 Task: Look for products in the category "Dental Care" from Tea Tree Therapy only.
Action: Mouse moved to (289, 114)
Screenshot: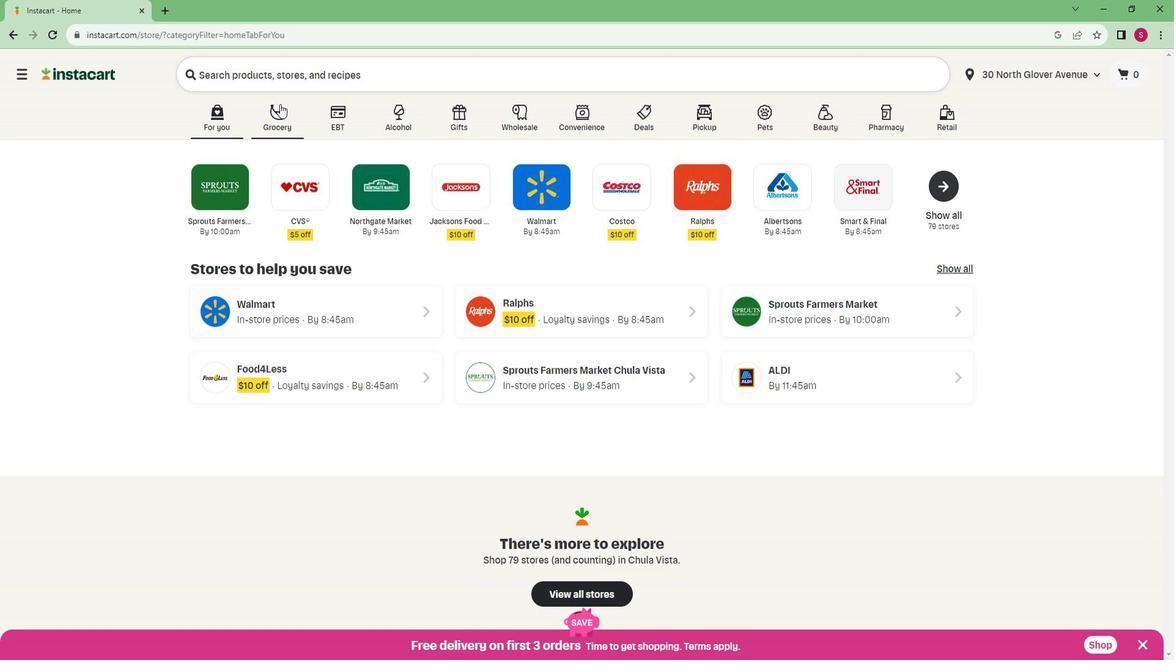
Action: Mouse pressed left at (289, 114)
Screenshot: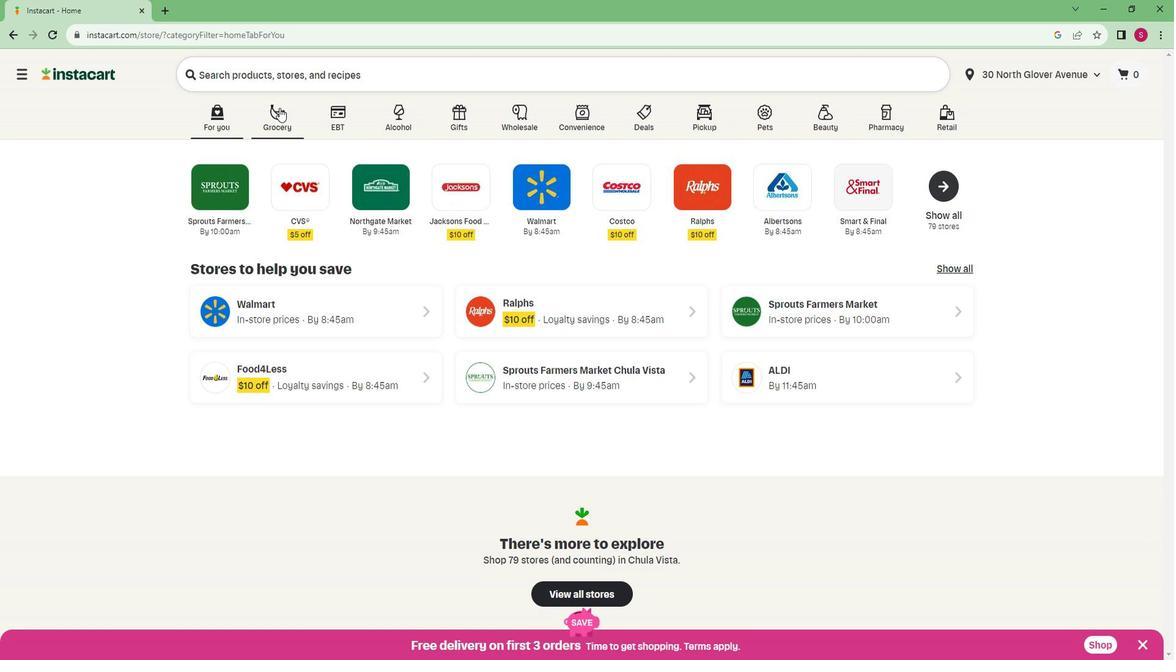
Action: Mouse moved to (248, 343)
Screenshot: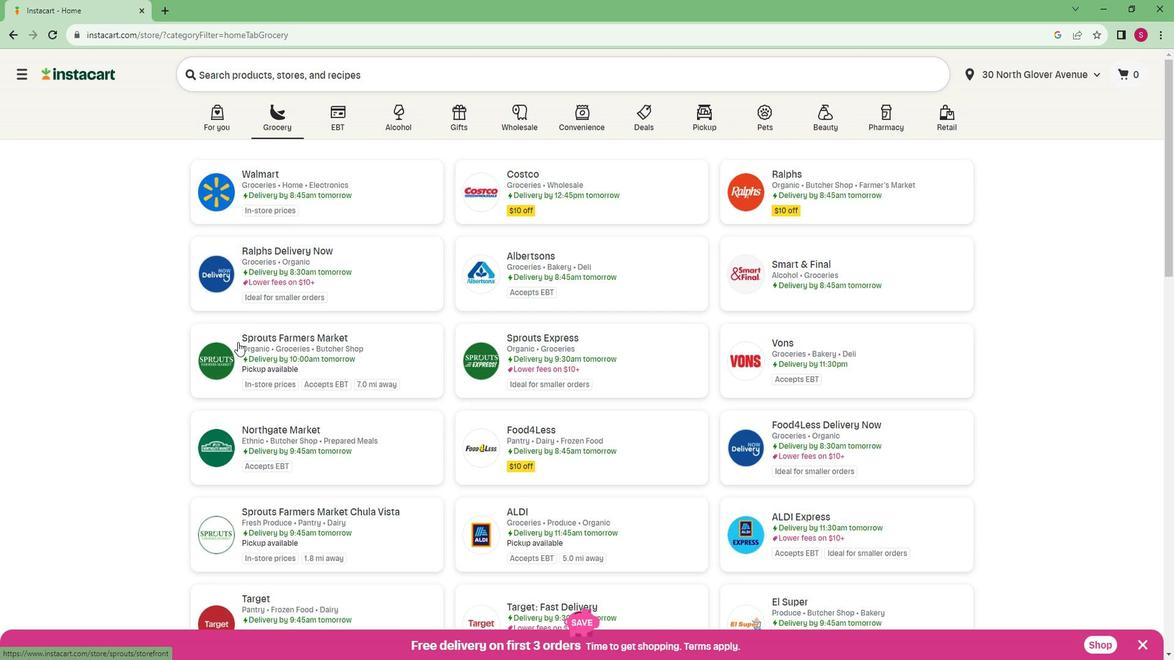 
Action: Mouse scrolled (248, 342) with delta (0, 0)
Screenshot: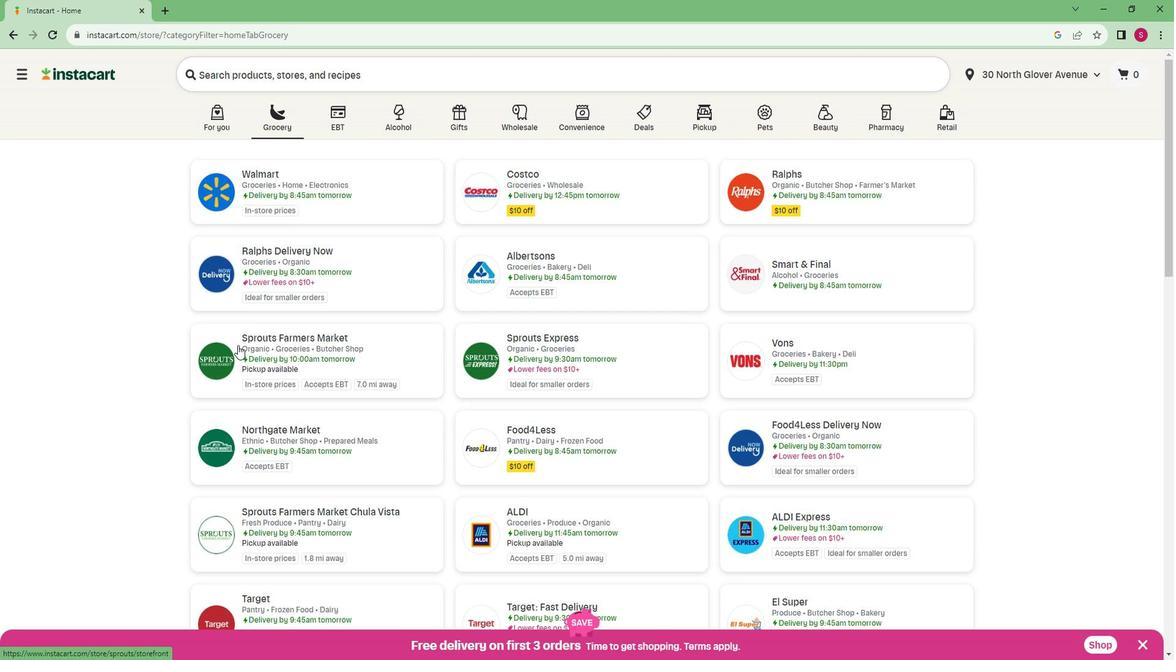 
Action: Mouse scrolled (248, 342) with delta (0, 0)
Screenshot: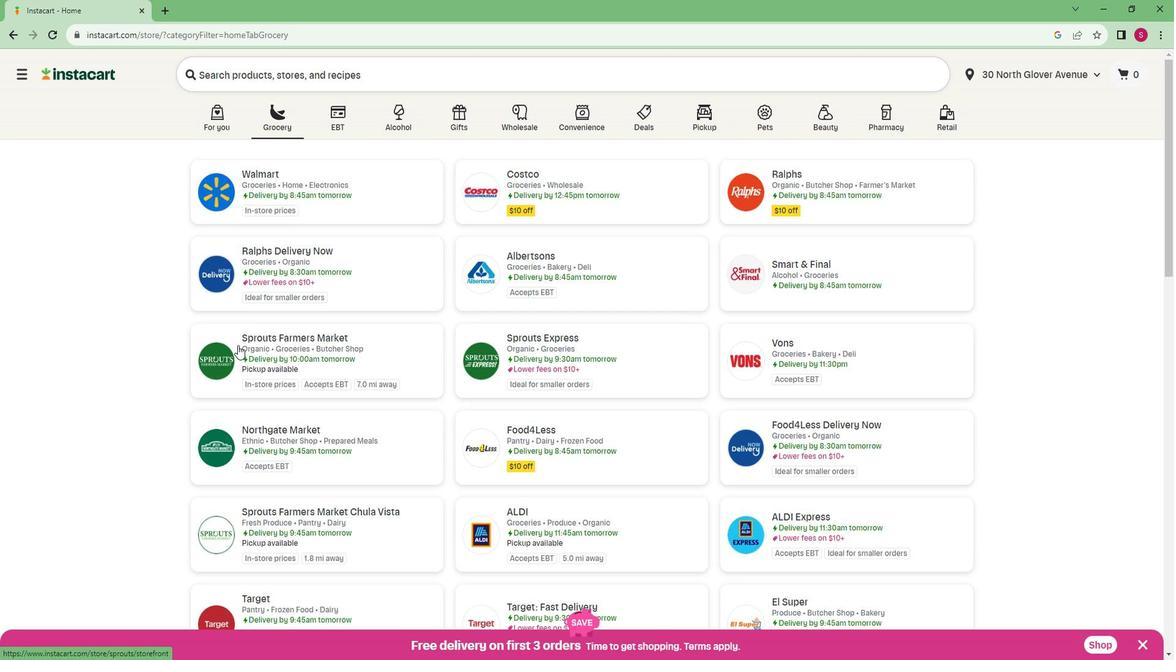 
Action: Mouse scrolled (248, 342) with delta (0, 0)
Screenshot: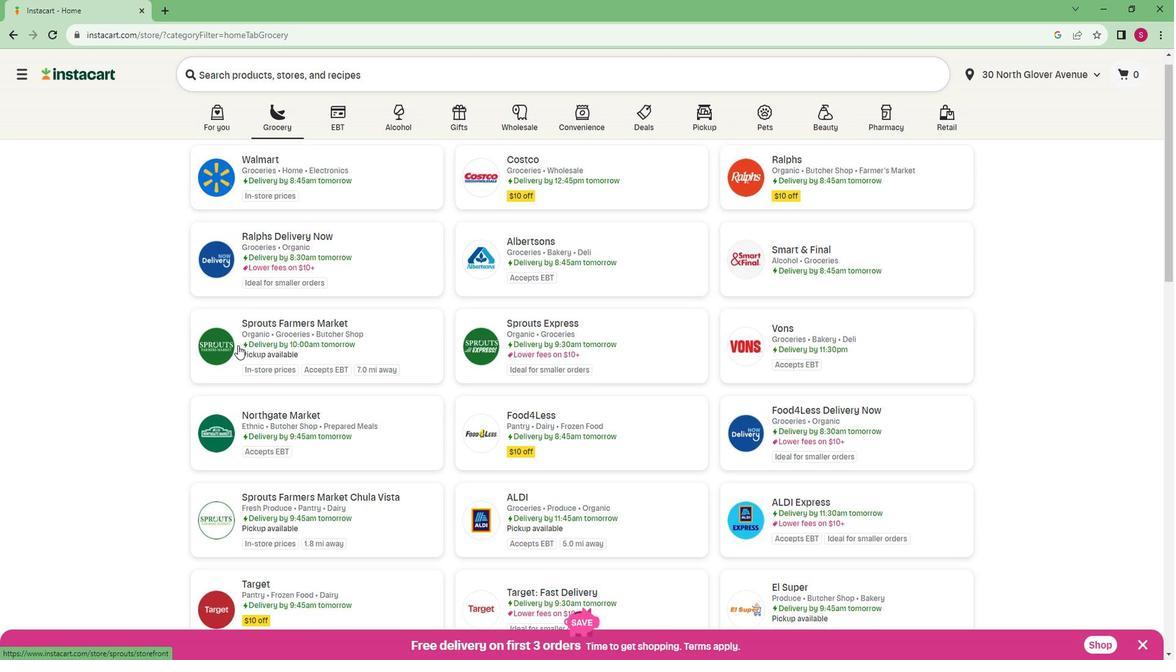 
Action: Mouse scrolled (248, 343) with delta (0, 0)
Screenshot: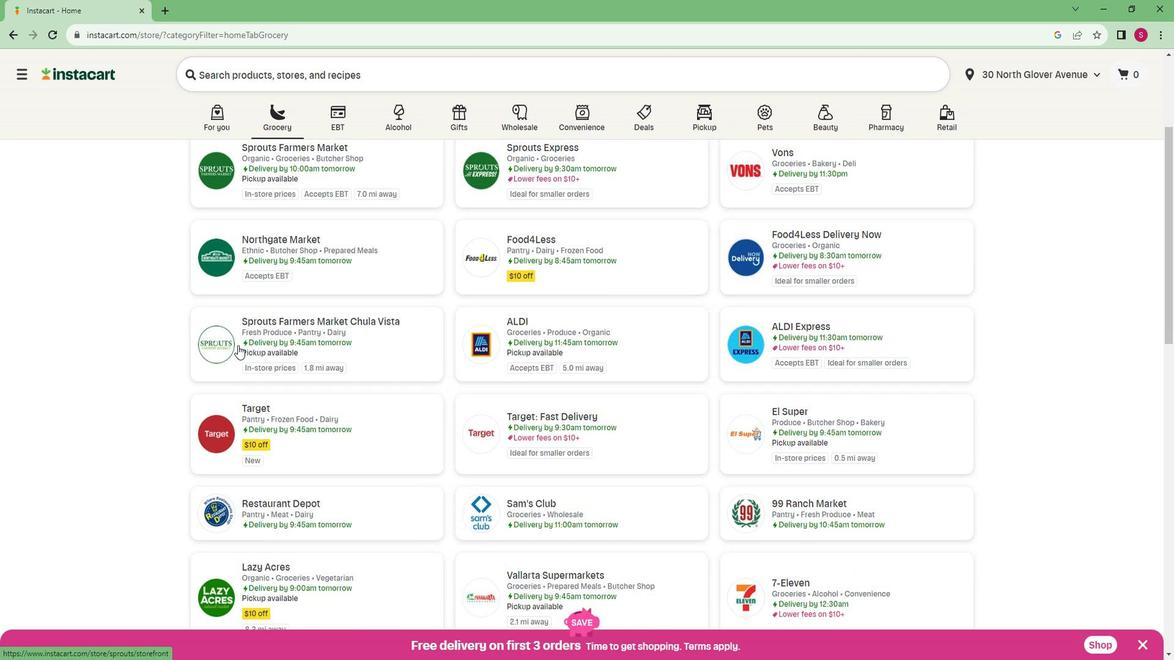 
Action: Mouse moved to (319, 228)
Screenshot: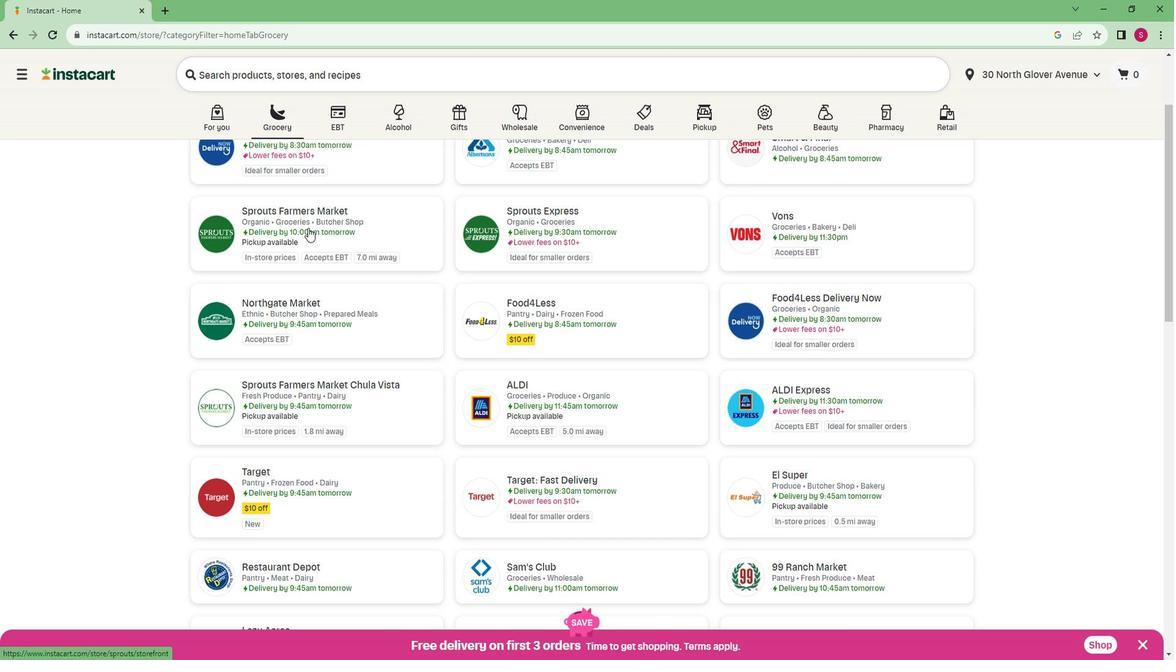 
Action: Mouse pressed left at (319, 228)
Screenshot: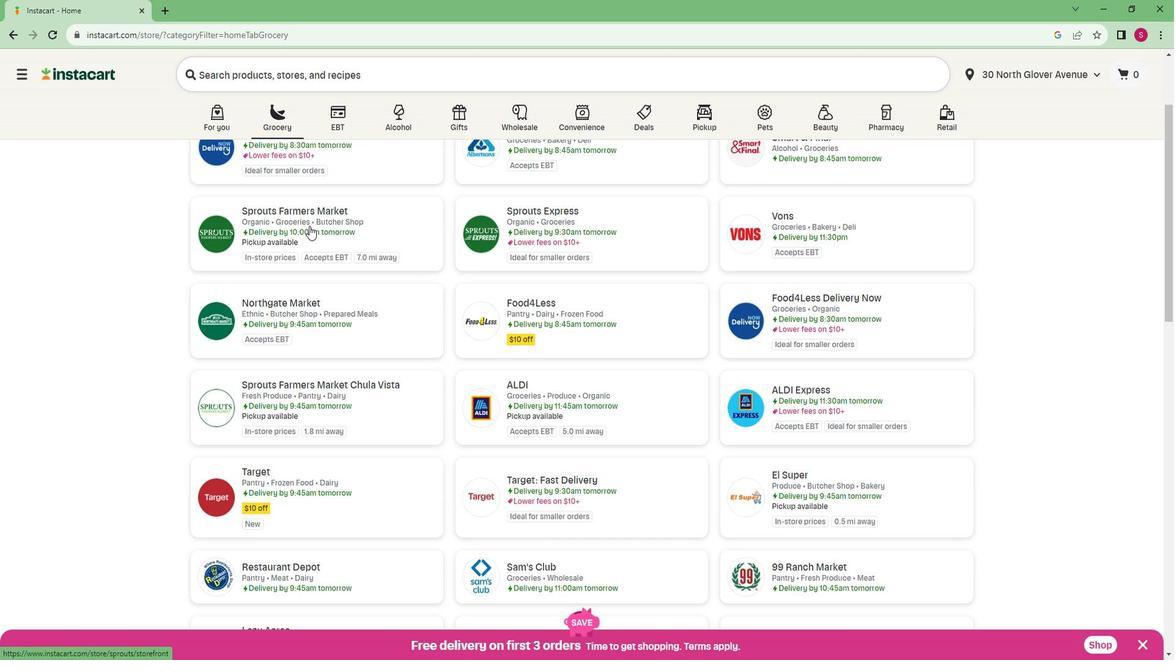
Action: Mouse moved to (35, 454)
Screenshot: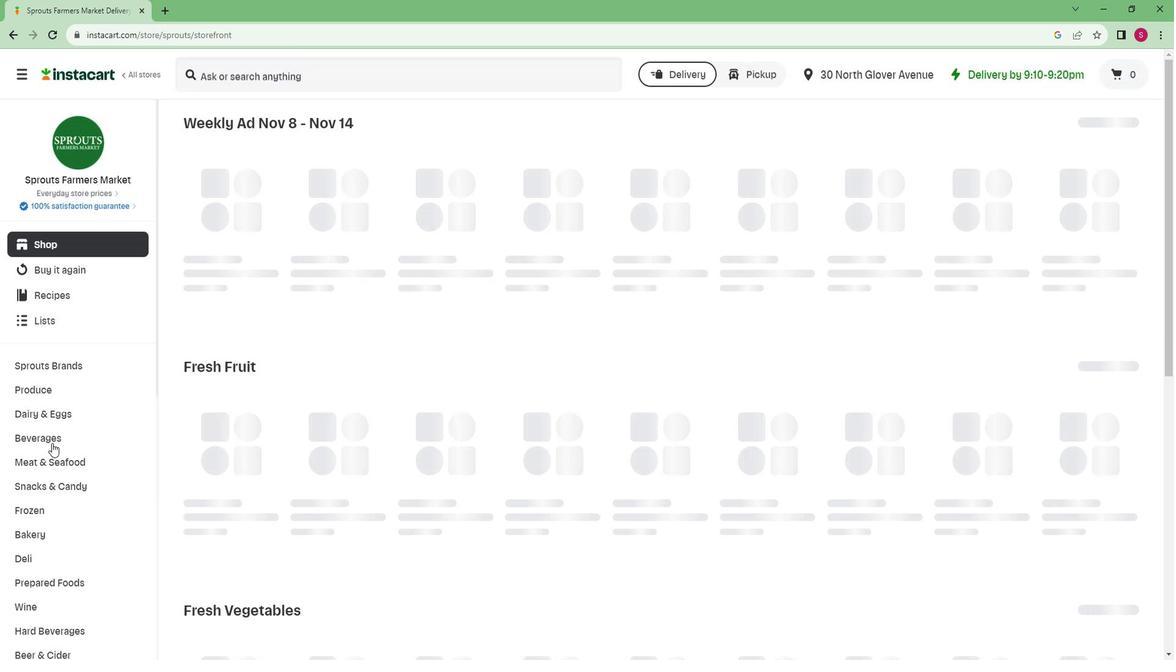 
Action: Mouse scrolled (35, 454) with delta (0, 0)
Screenshot: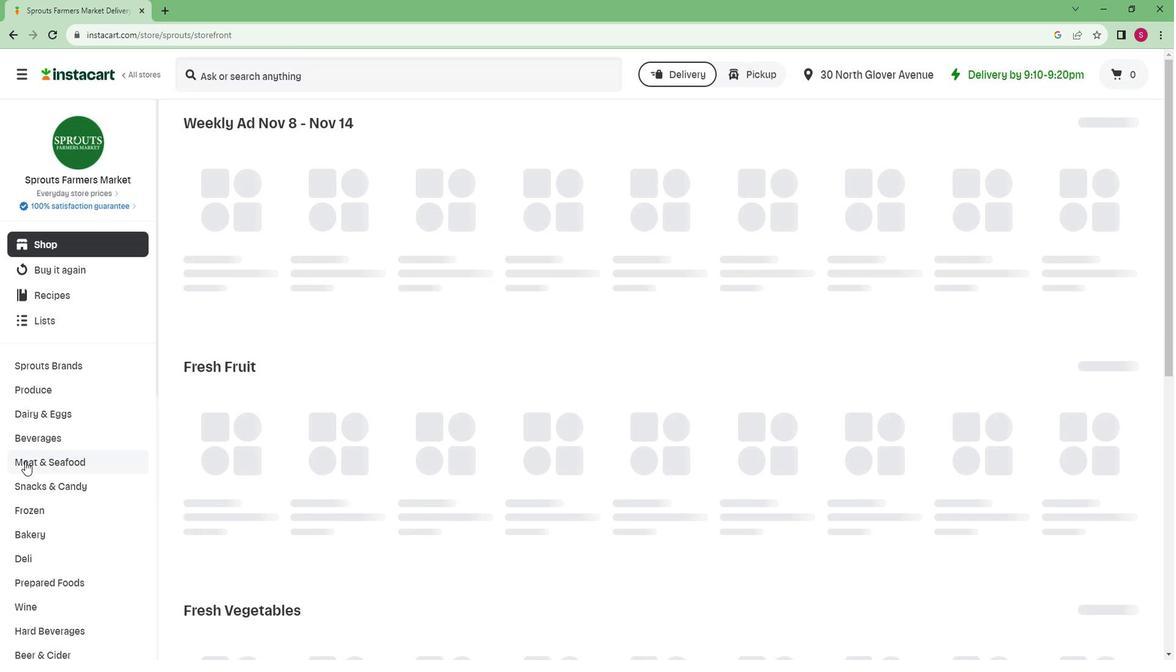 
Action: Mouse scrolled (35, 454) with delta (0, 0)
Screenshot: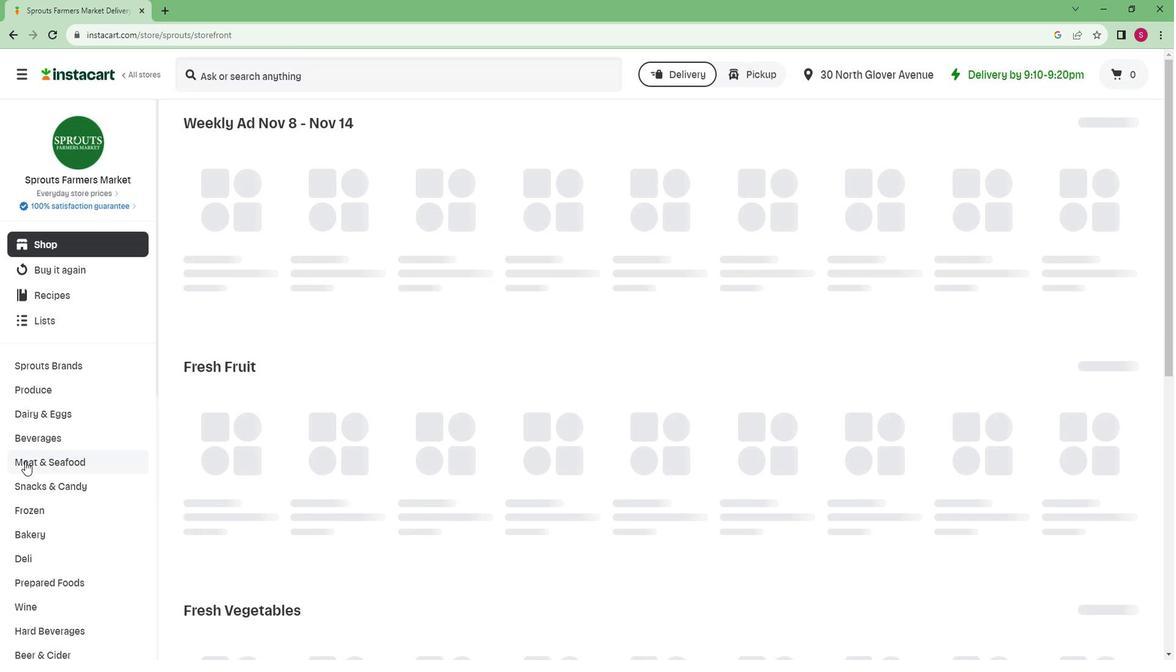 
Action: Mouse moved to (34, 454)
Screenshot: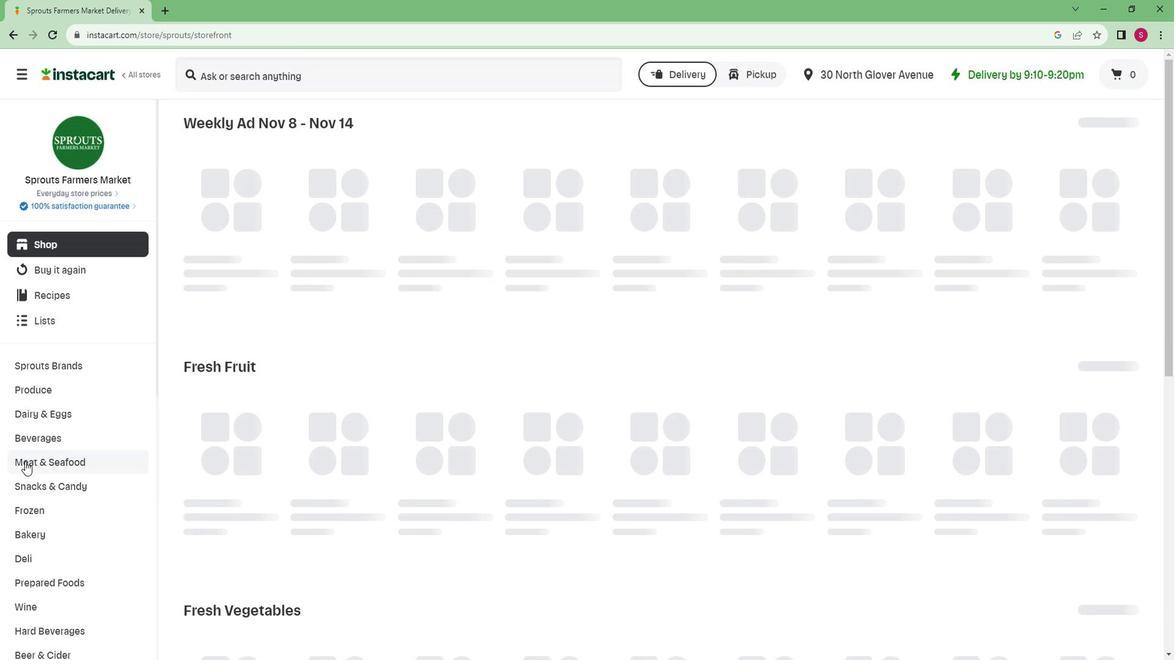 
Action: Mouse scrolled (34, 454) with delta (0, 0)
Screenshot: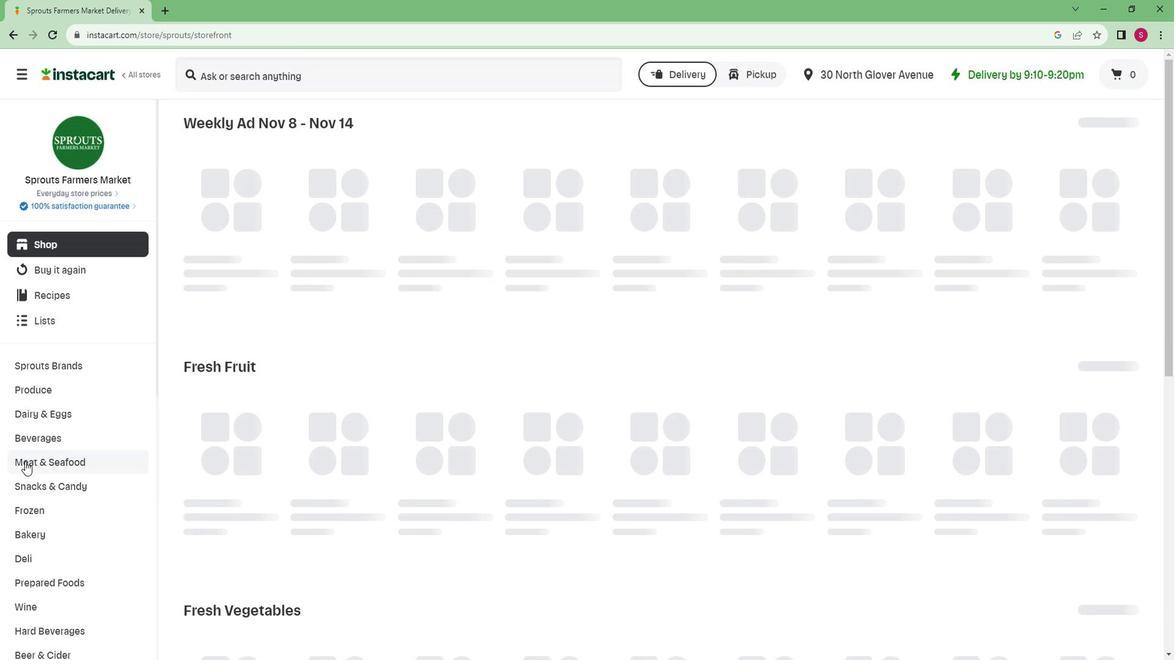 
Action: Mouse moved to (33, 454)
Screenshot: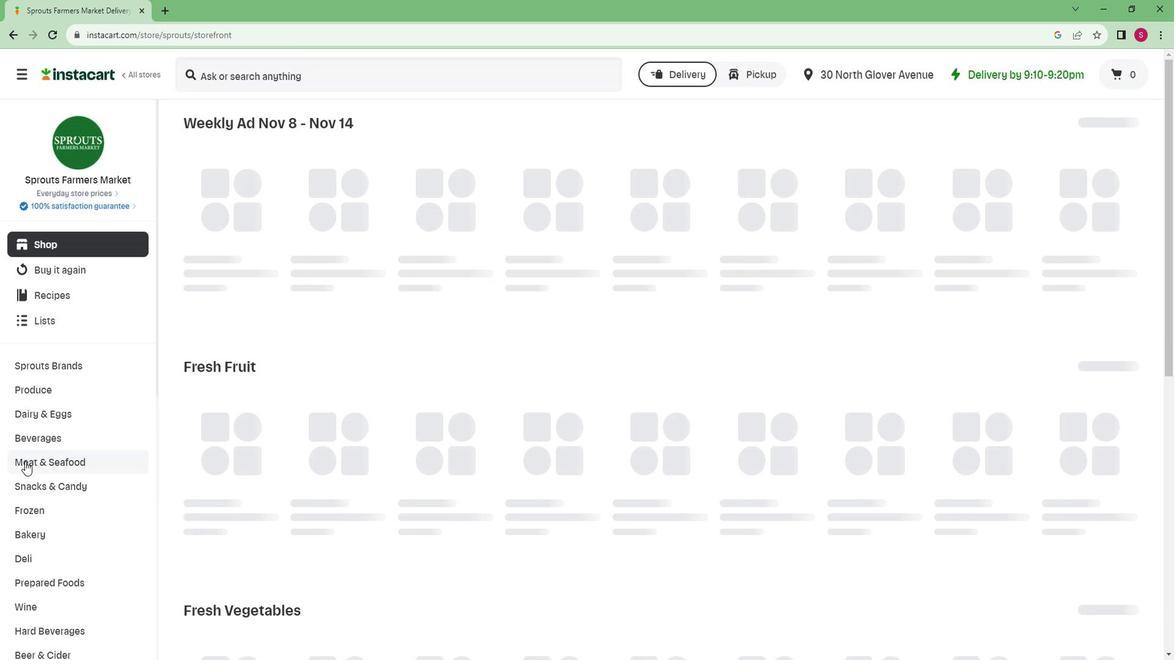 
Action: Mouse scrolled (33, 454) with delta (0, 0)
Screenshot: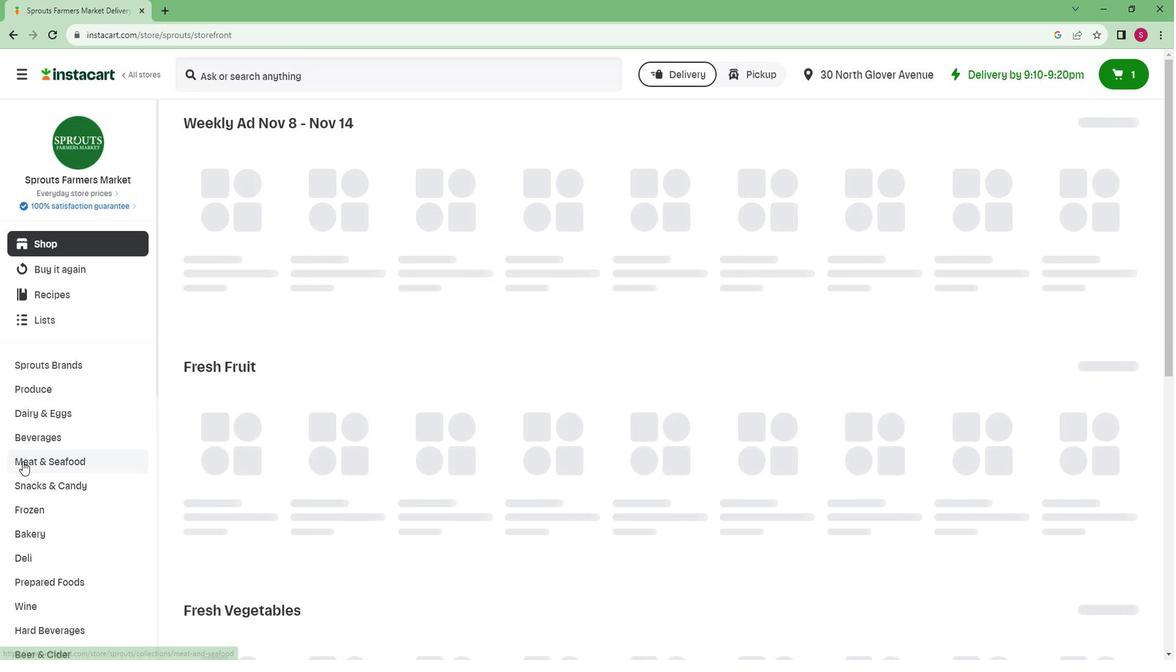 
Action: Mouse moved to (33, 454)
Screenshot: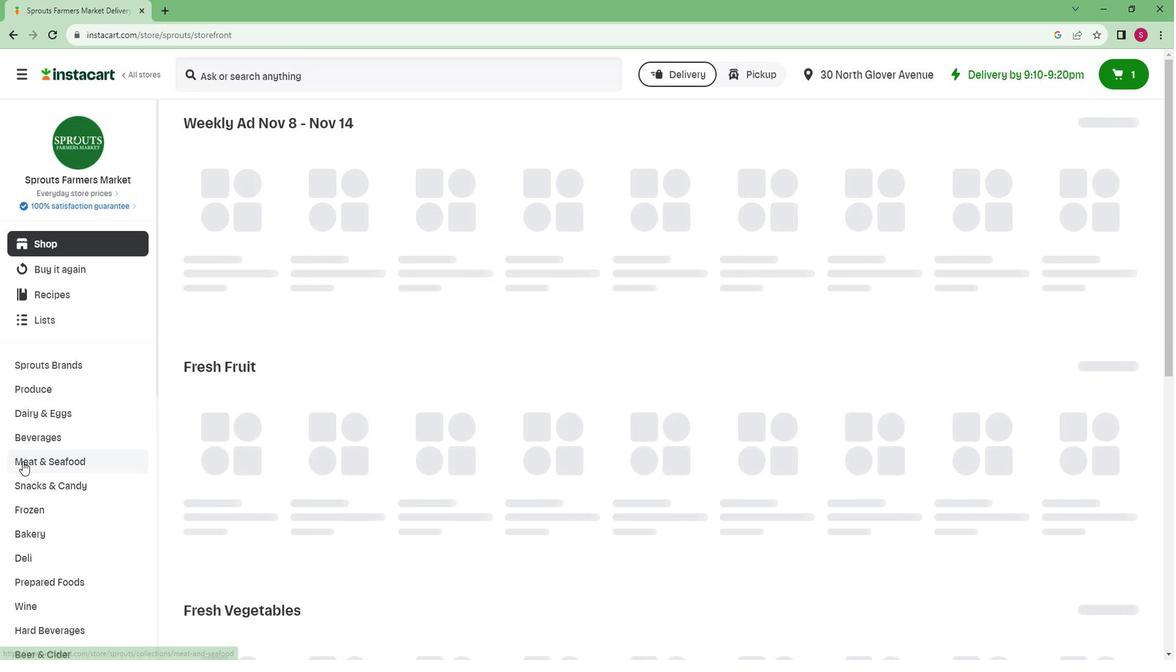 
Action: Mouse scrolled (33, 454) with delta (0, 0)
Screenshot: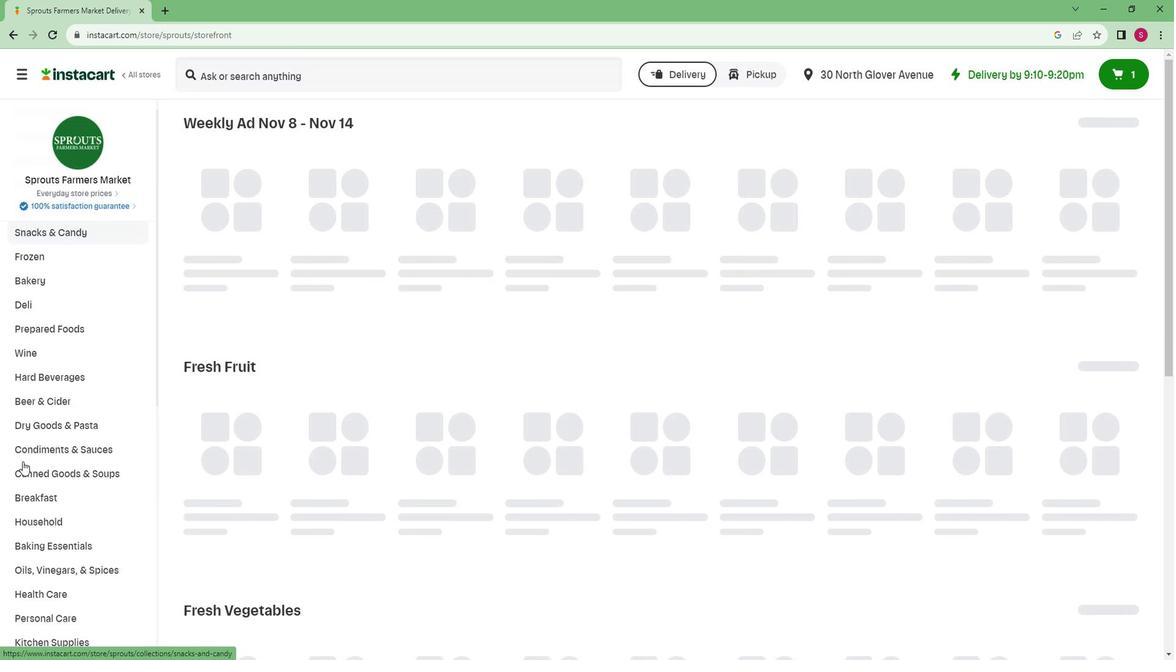 
Action: Mouse scrolled (33, 454) with delta (0, 0)
Screenshot: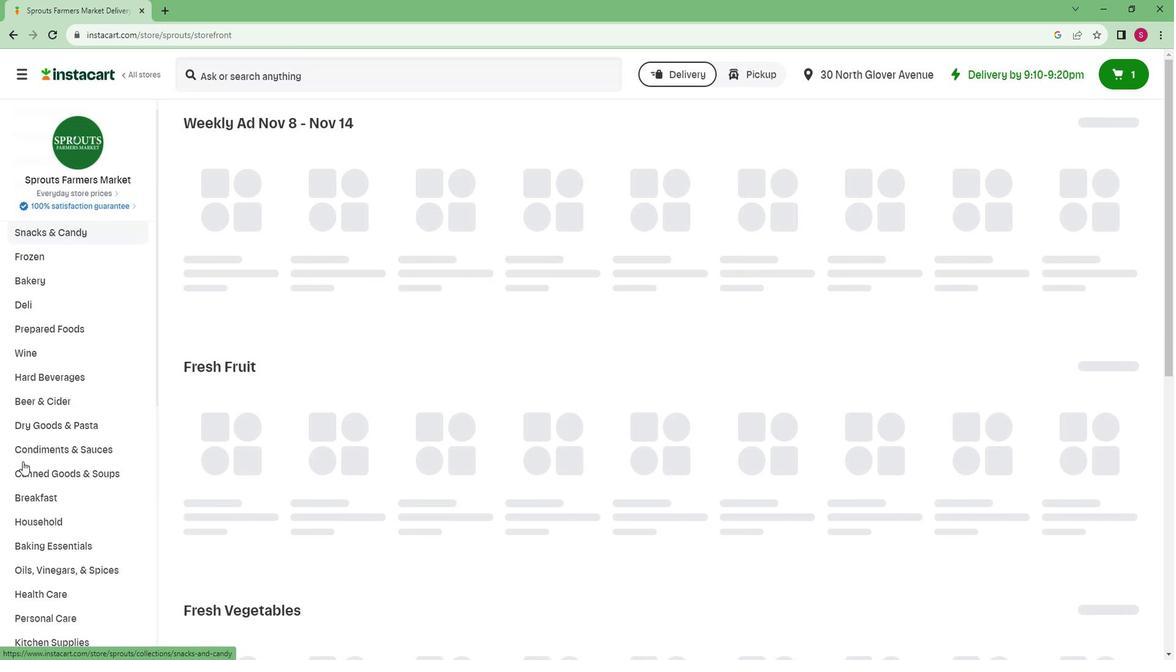 
Action: Mouse scrolled (33, 454) with delta (0, 0)
Screenshot: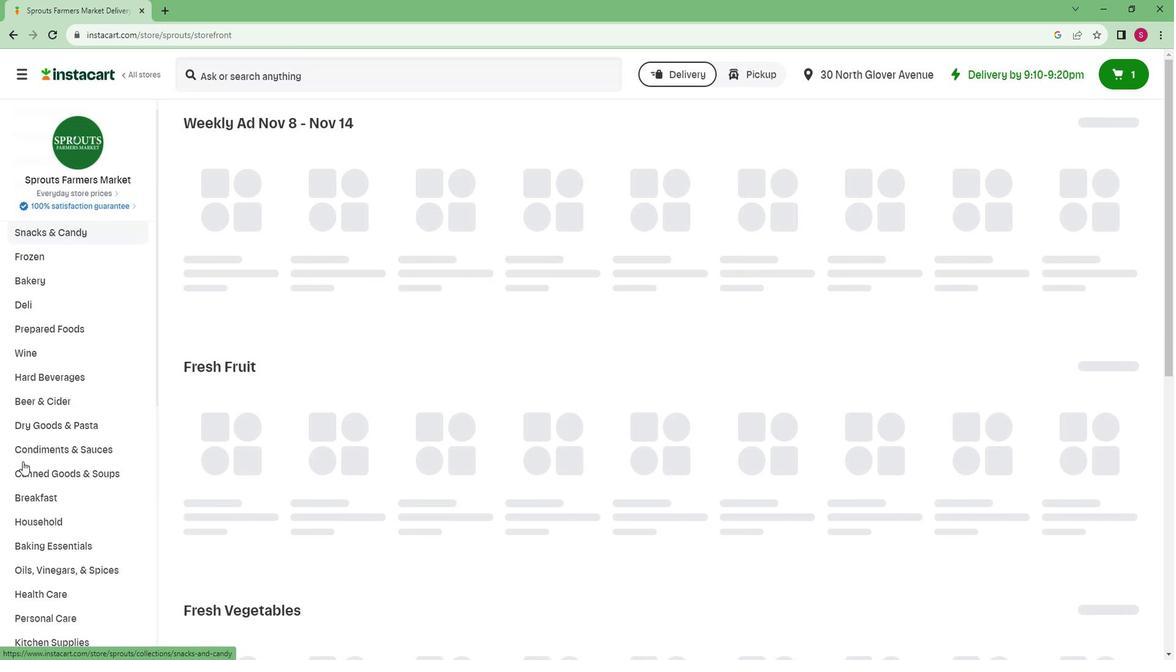 
Action: Mouse scrolled (33, 454) with delta (0, 0)
Screenshot: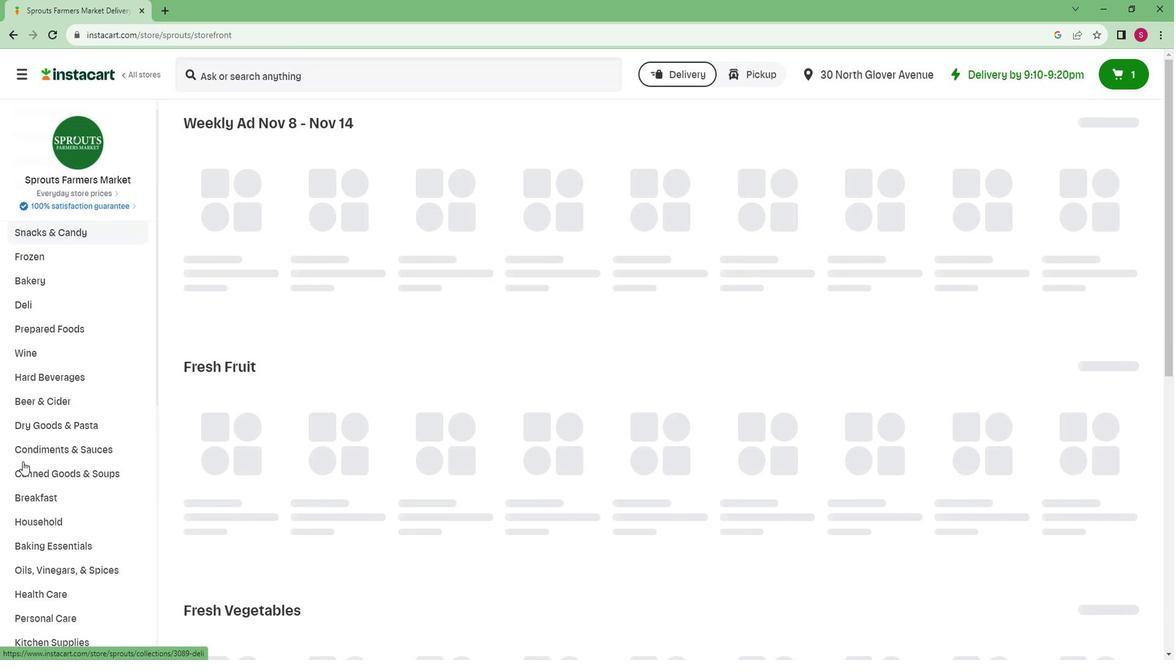
Action: Mouse moved to (37, 605)
Screenshot: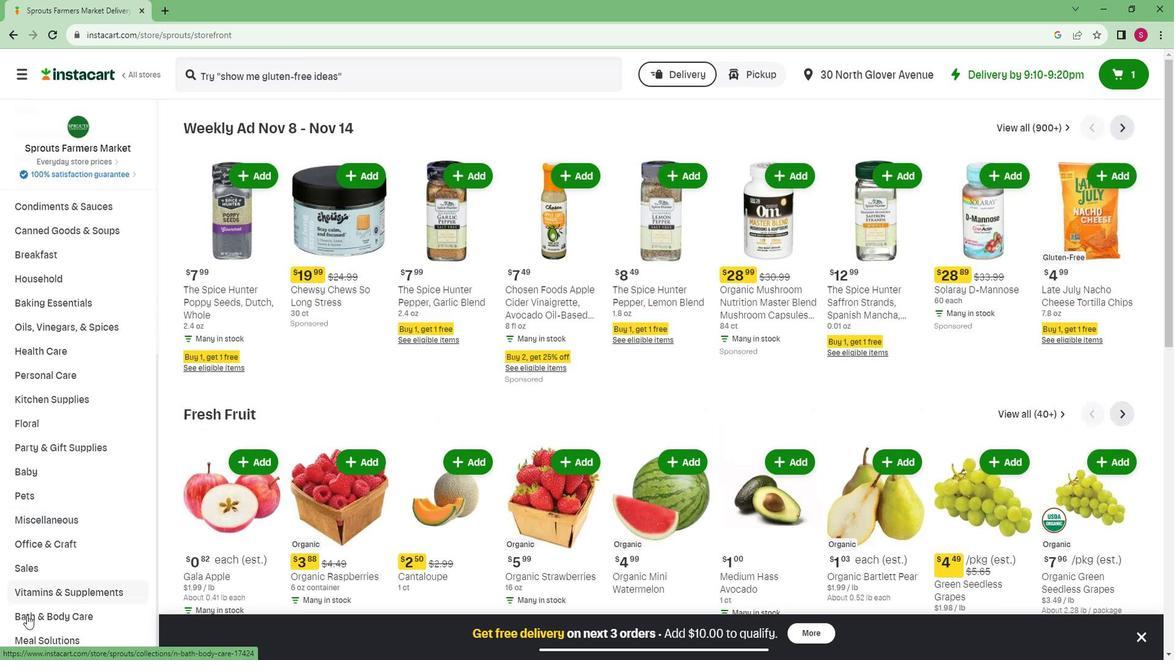 
Action: Mouse pressed left at (37, 605)
Screenshot: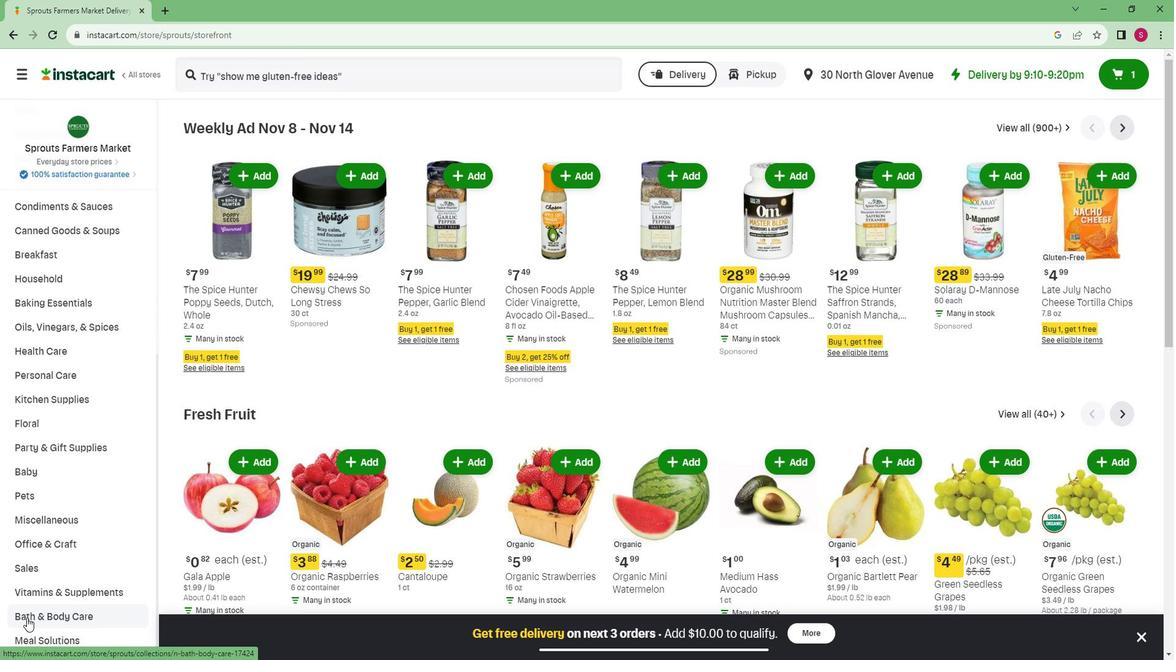 
Action: Mouse moved to (820, 165)
Screenshot: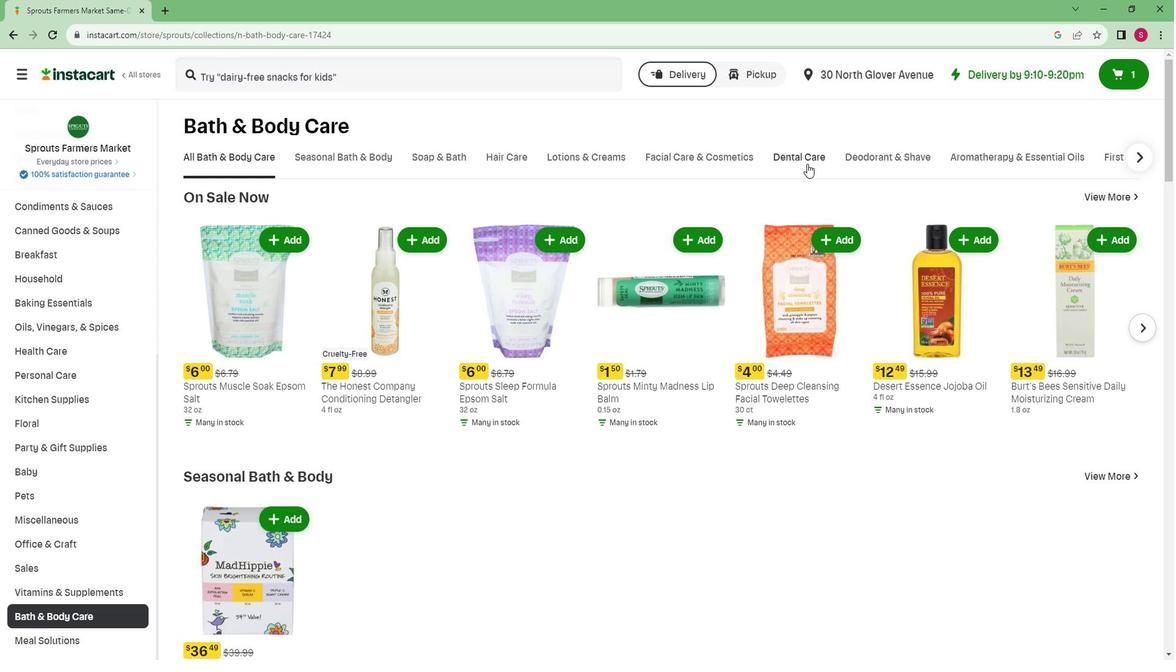 
Action: Mouse pressed left at (820, 165)
Screenshot: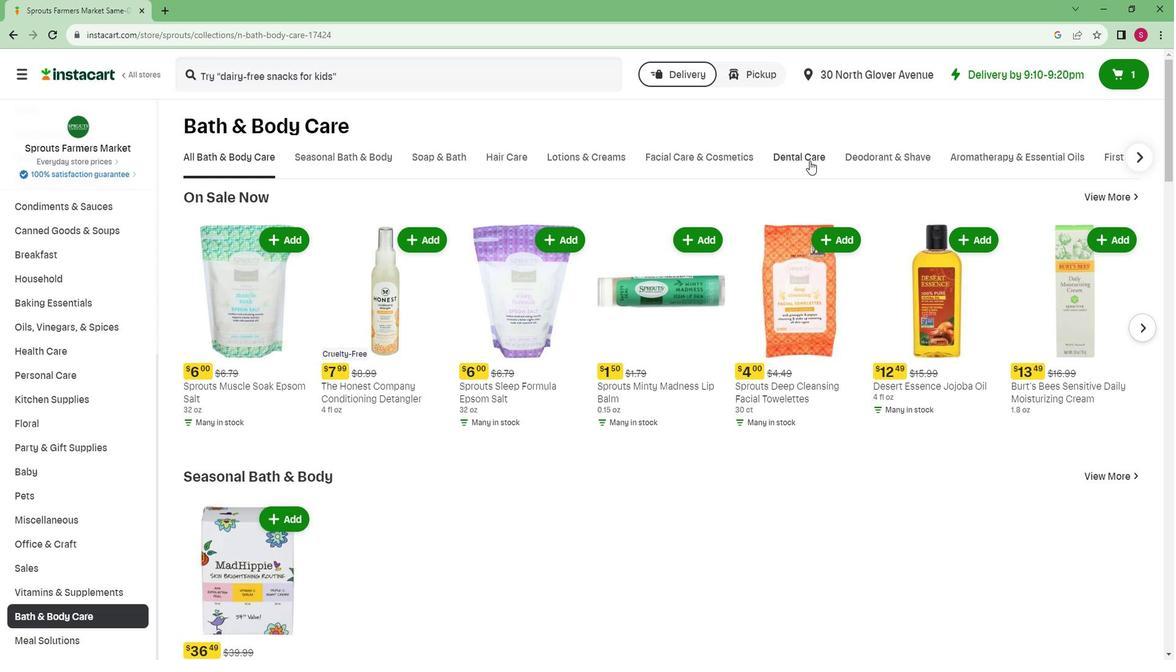 
Action: Mouse moved to (398, 206)
Screenshot: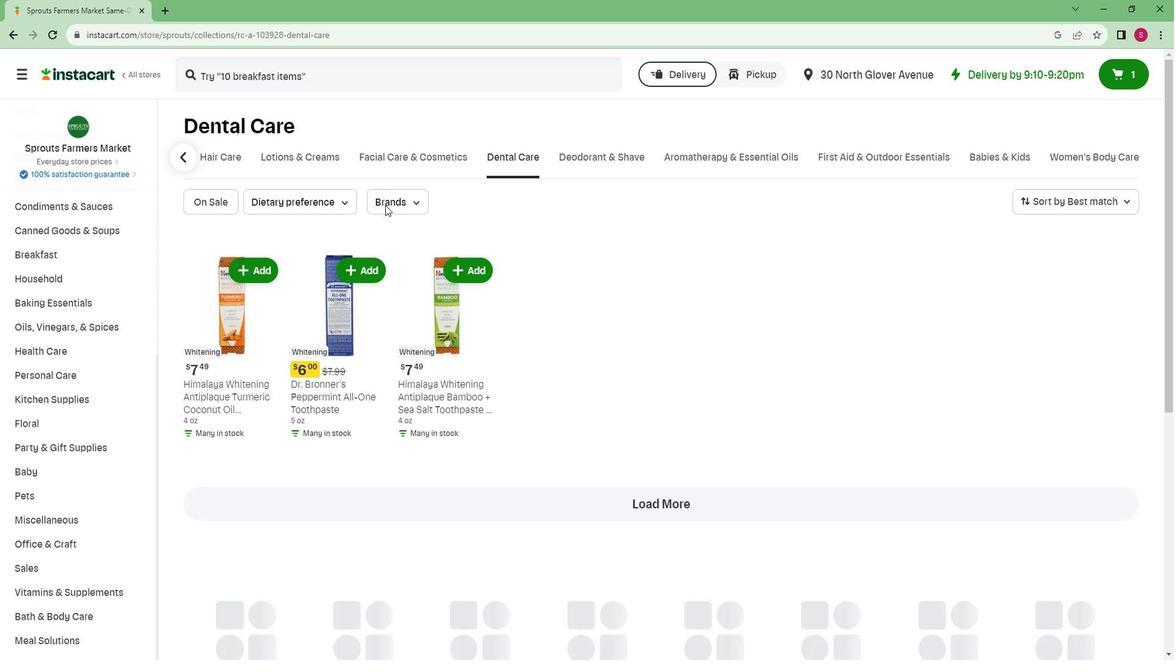 
Action: Mouse pressed left at (398, 206)
Screenshot: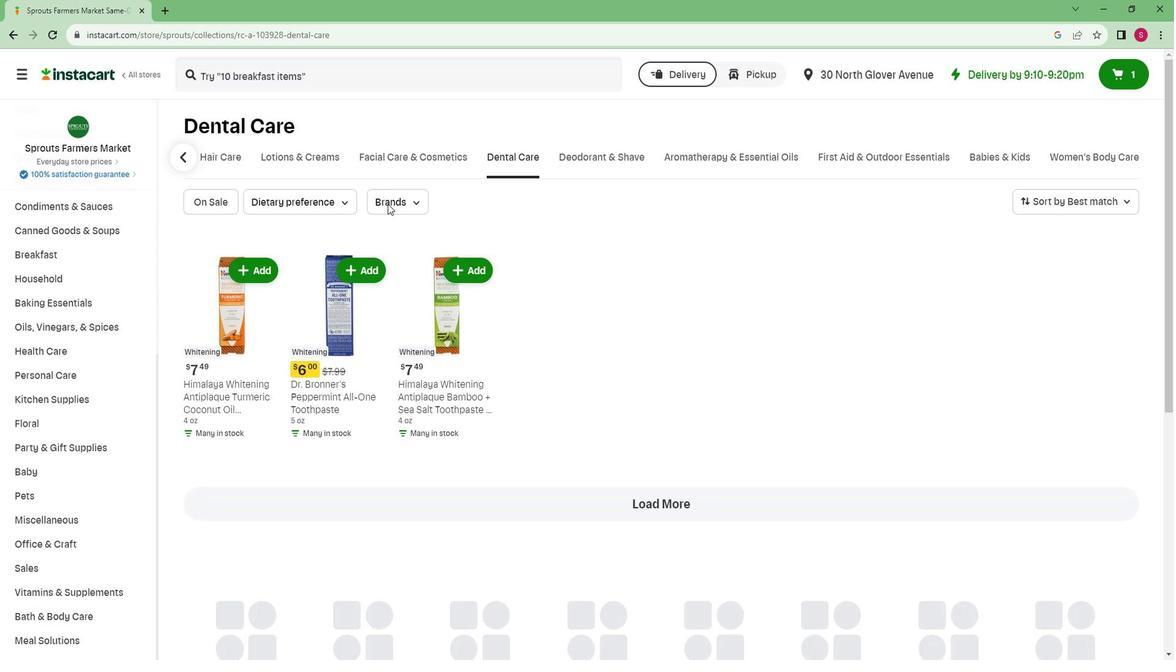 
Action: Mouse moved to (413, 347)
Screenshot: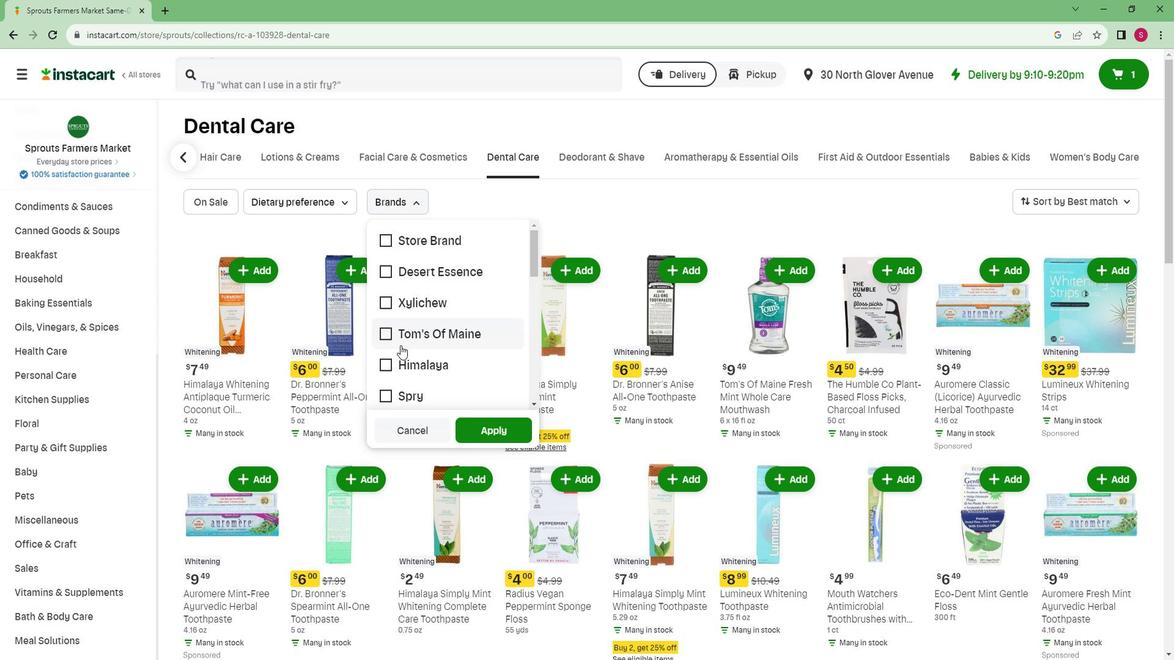 
Action: Mouse scrolled (413, 346) with delta (0, 0)
Screenshot: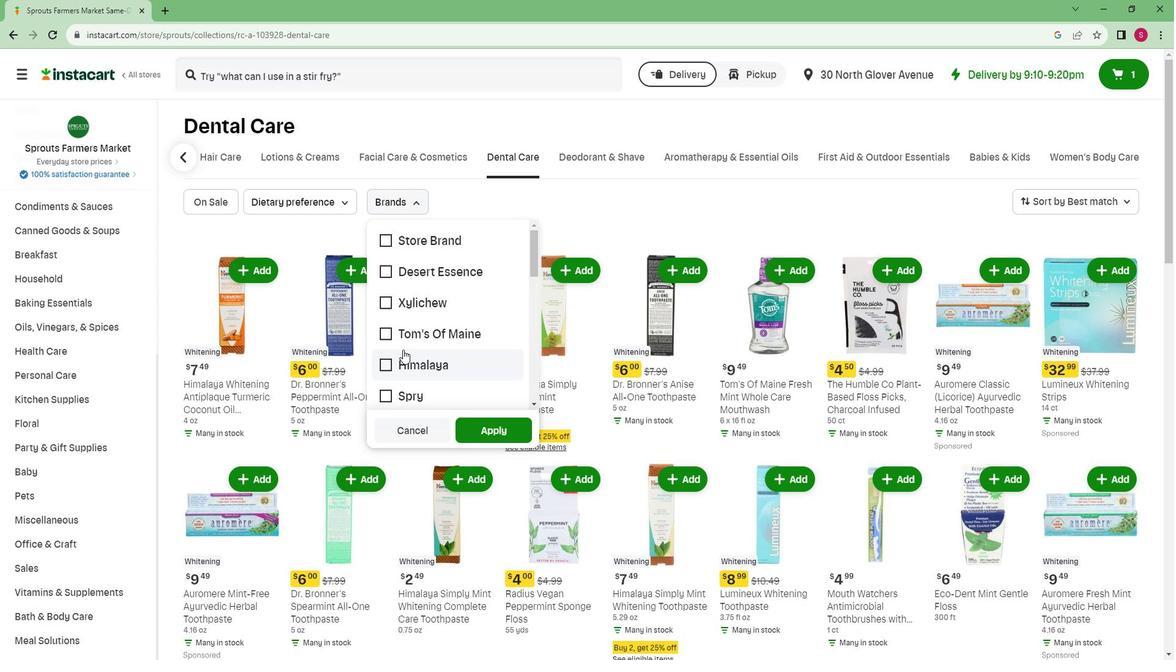 
Action: Mouse scrolled (413, 346) with delta (0, 0)
Screenshot: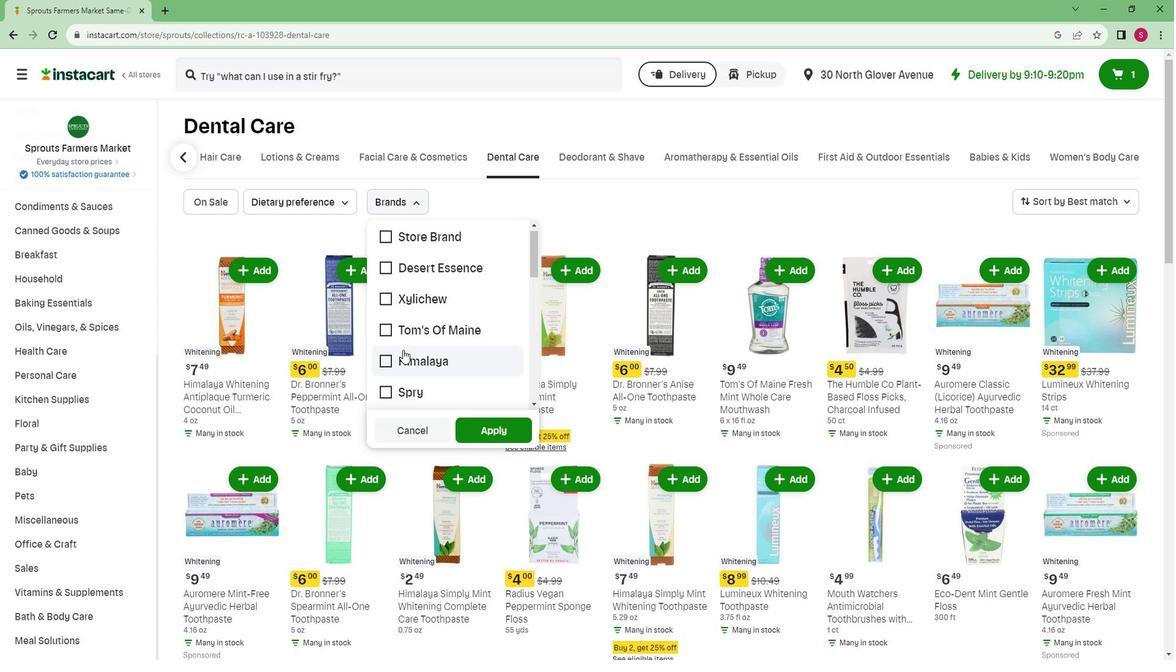 
Action: Mouse scrolled (413, 346) with delta (0, 0)
Screenshot: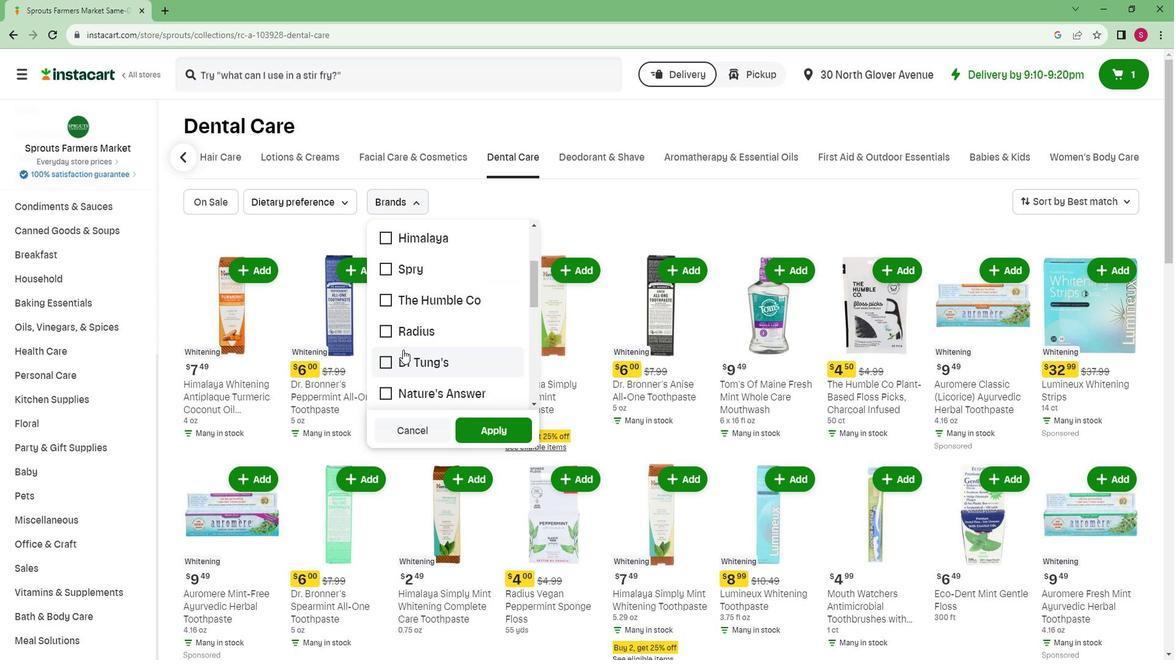
Action: Mouse scrolled (413, 346) with delta (0, 0)
Screenshot: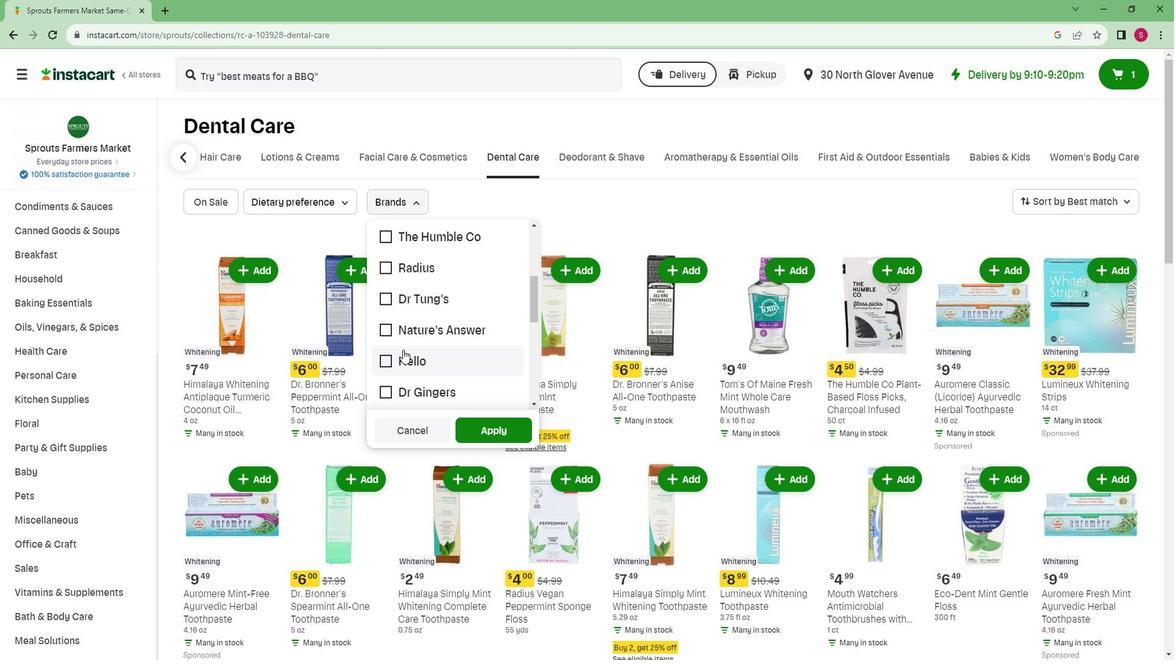 
Action: Mouse scrolled (413, 346) with delta (0, 0)
Screenshot: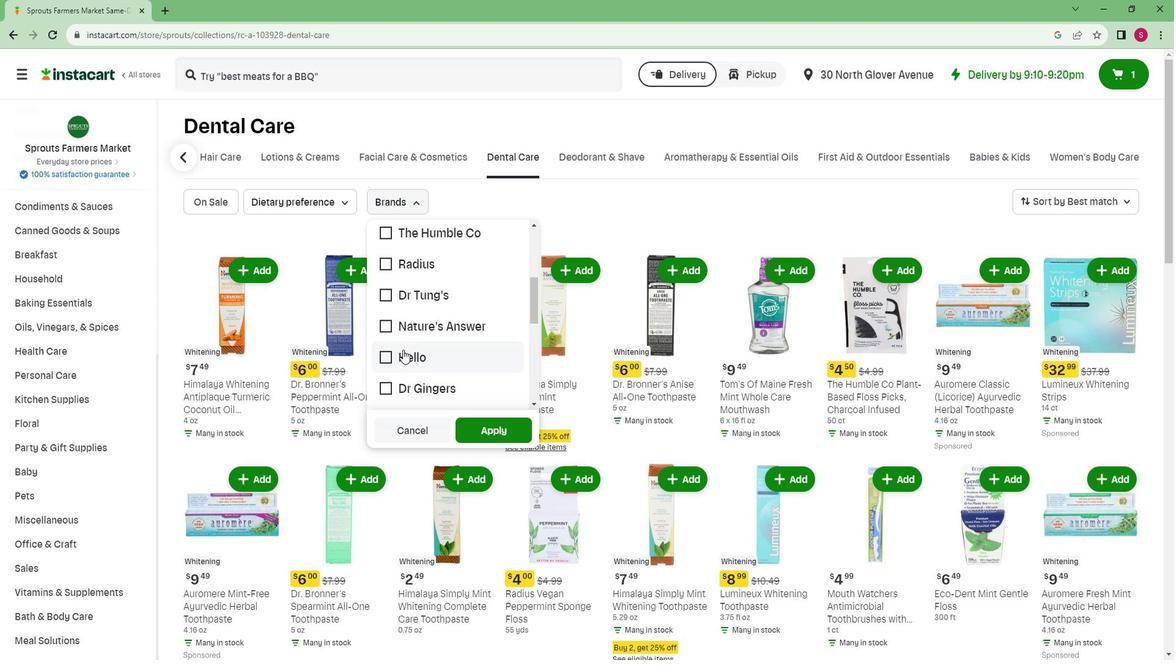 
Action: Mouse scrolled (413, 346) with delta (0, 0)
Screenshot: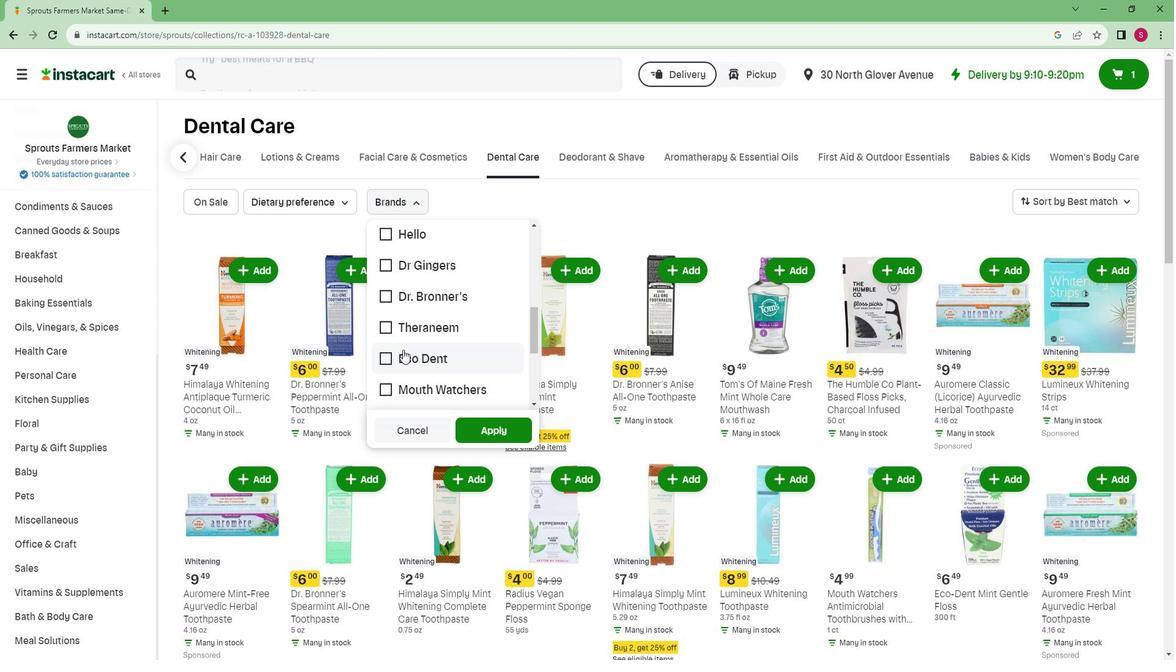 
Action: Mouse scrolled (413, 346) with delta (0, 0)
Screenshot: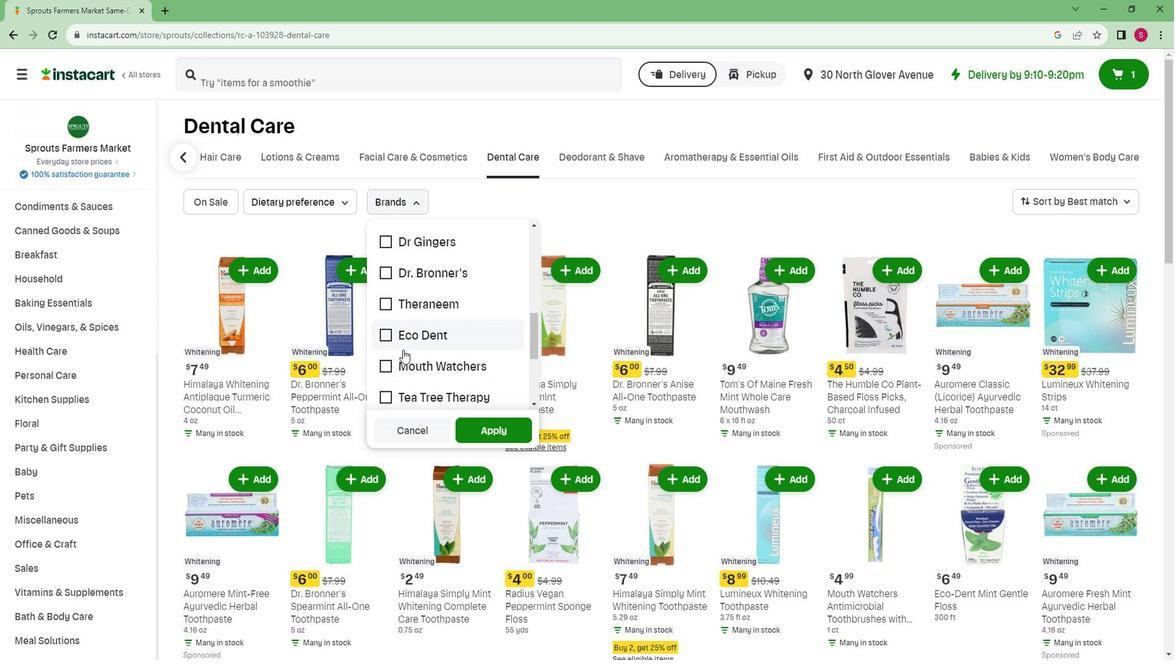 
Action: Mouse moved to (437, 293)
Screenshot: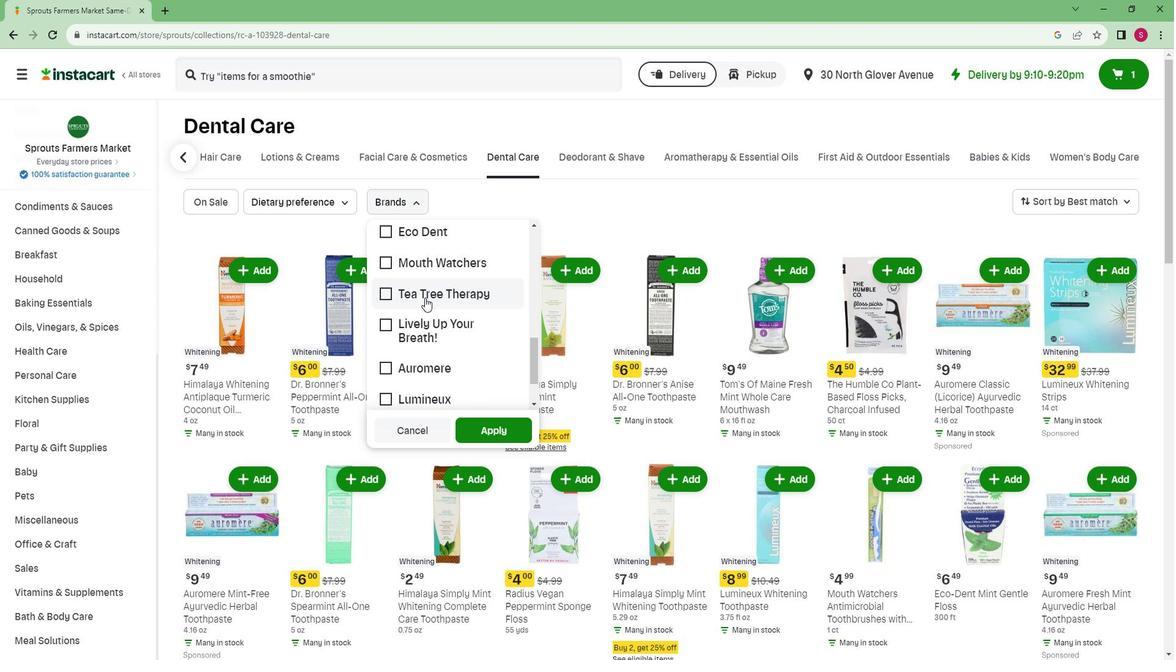 
Action: Mouse pressed left at (437, 293)
Screenshot: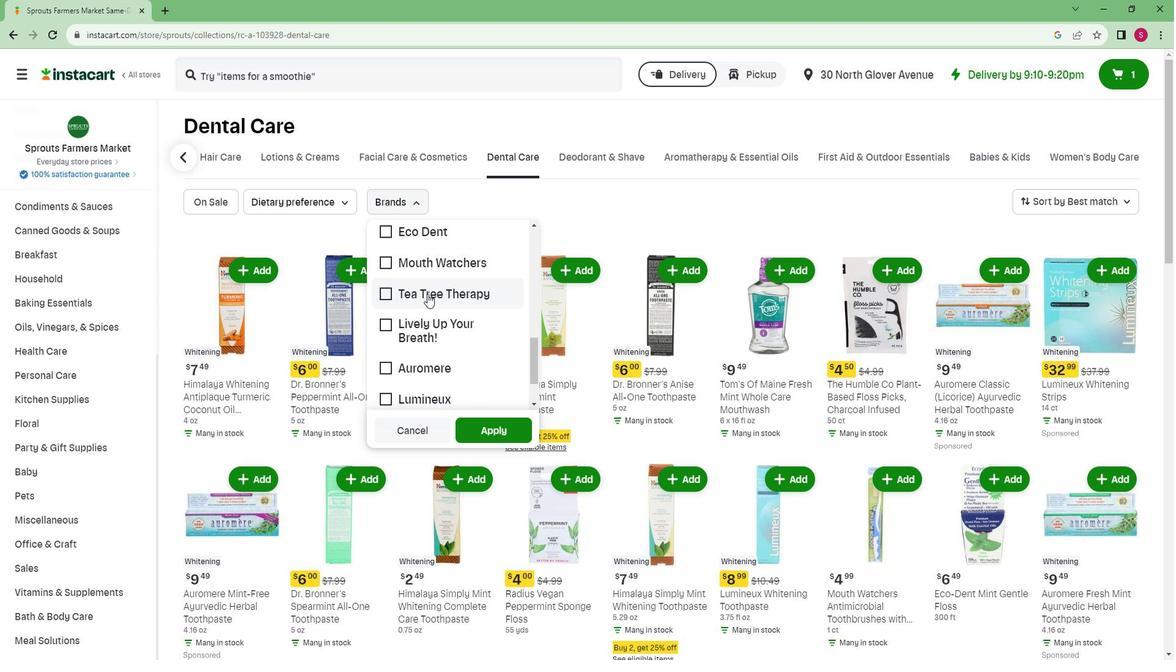 
Action: Mouse moved to (480, 418)
Screenshot: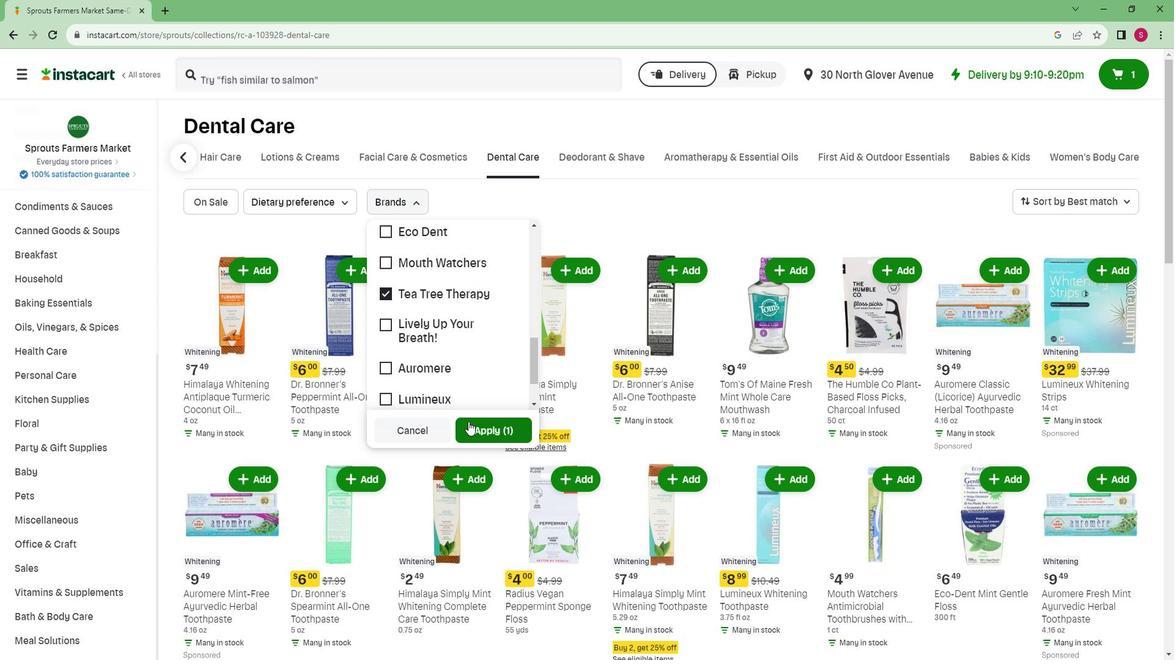 
Action: Mouse pressed left at (480, 418)
Screenshot: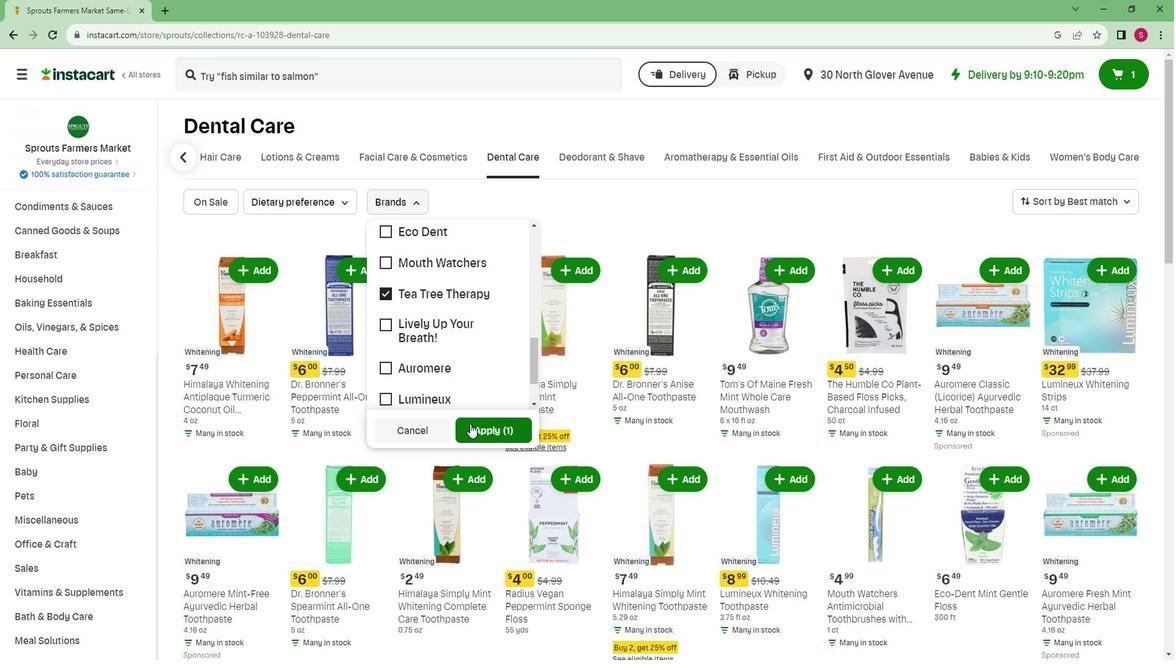 
